 Task: Add a field from the Popular template Effort Level a blank project AgileBolt
Action: Mouse moved to (1266, 119)
Screenshot: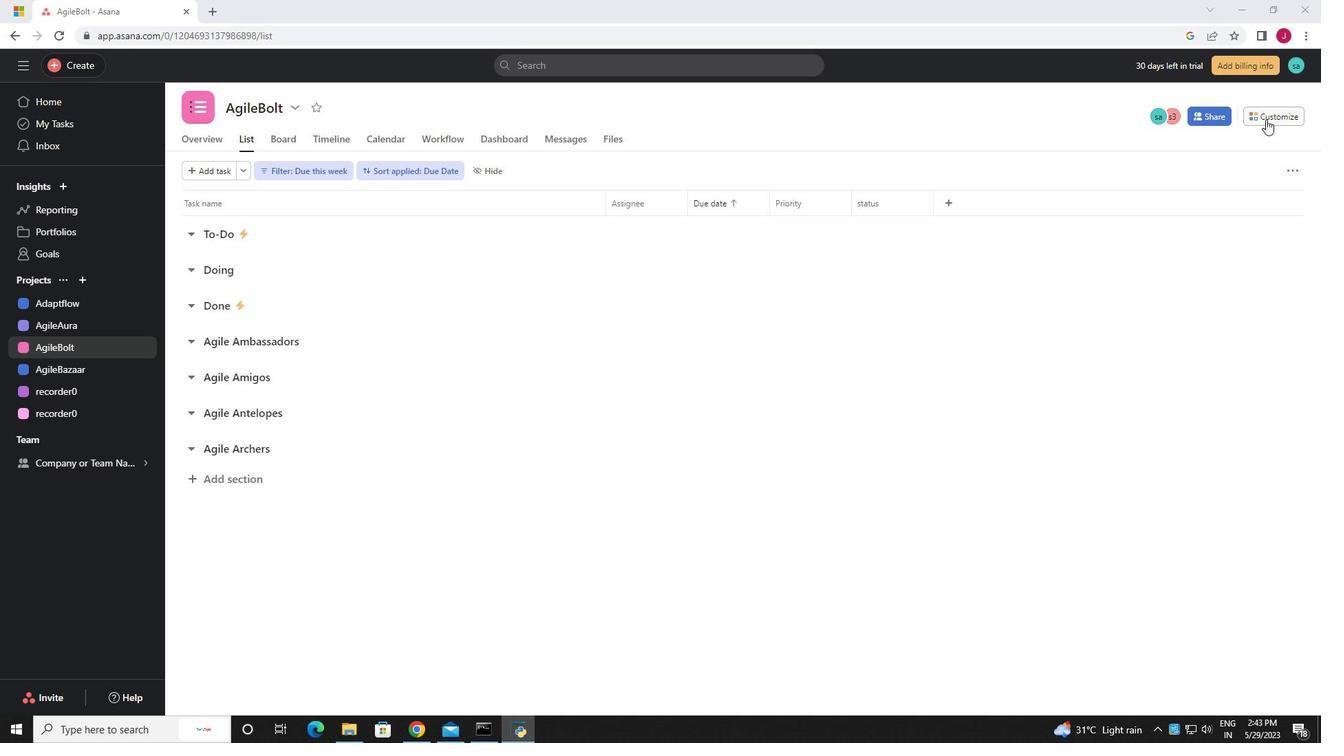 
Action: Mouse pressed left at (1266, 119)
Screenshot: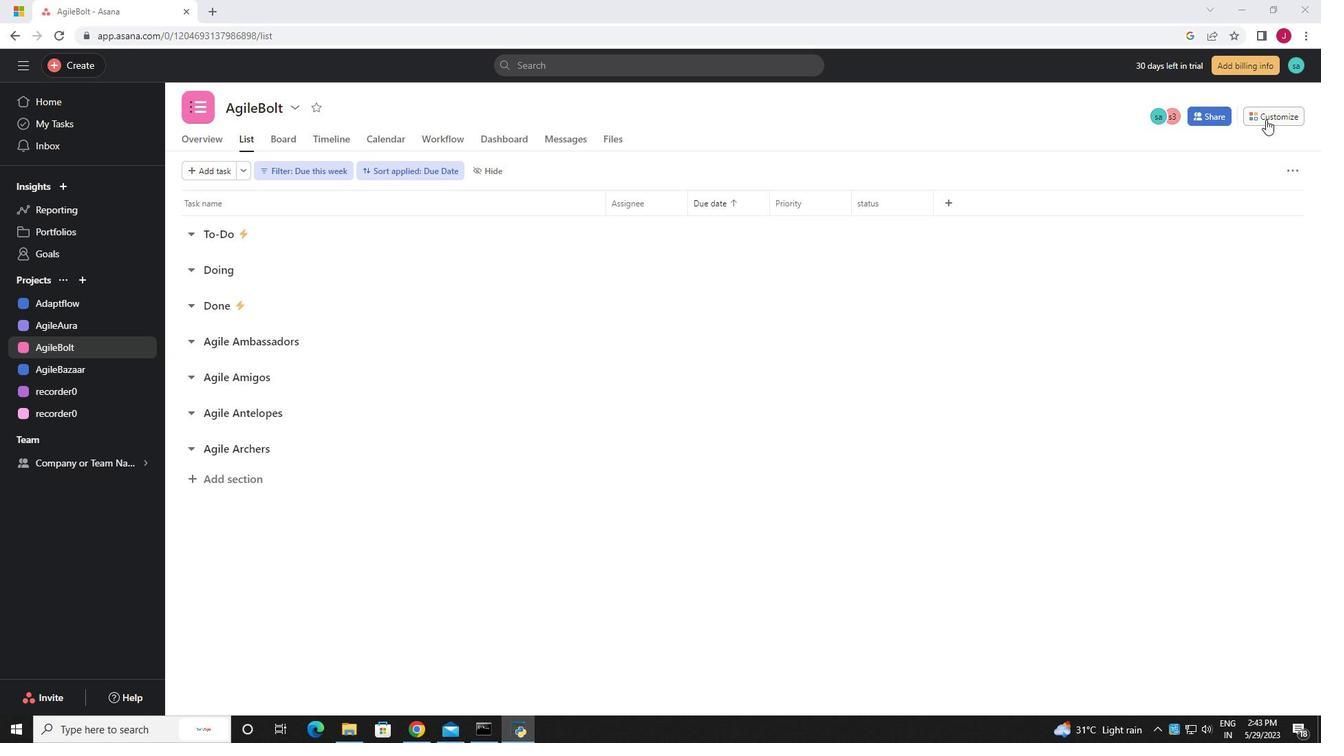 
Action: Mouse moved to (1144, 276)
Screenshot: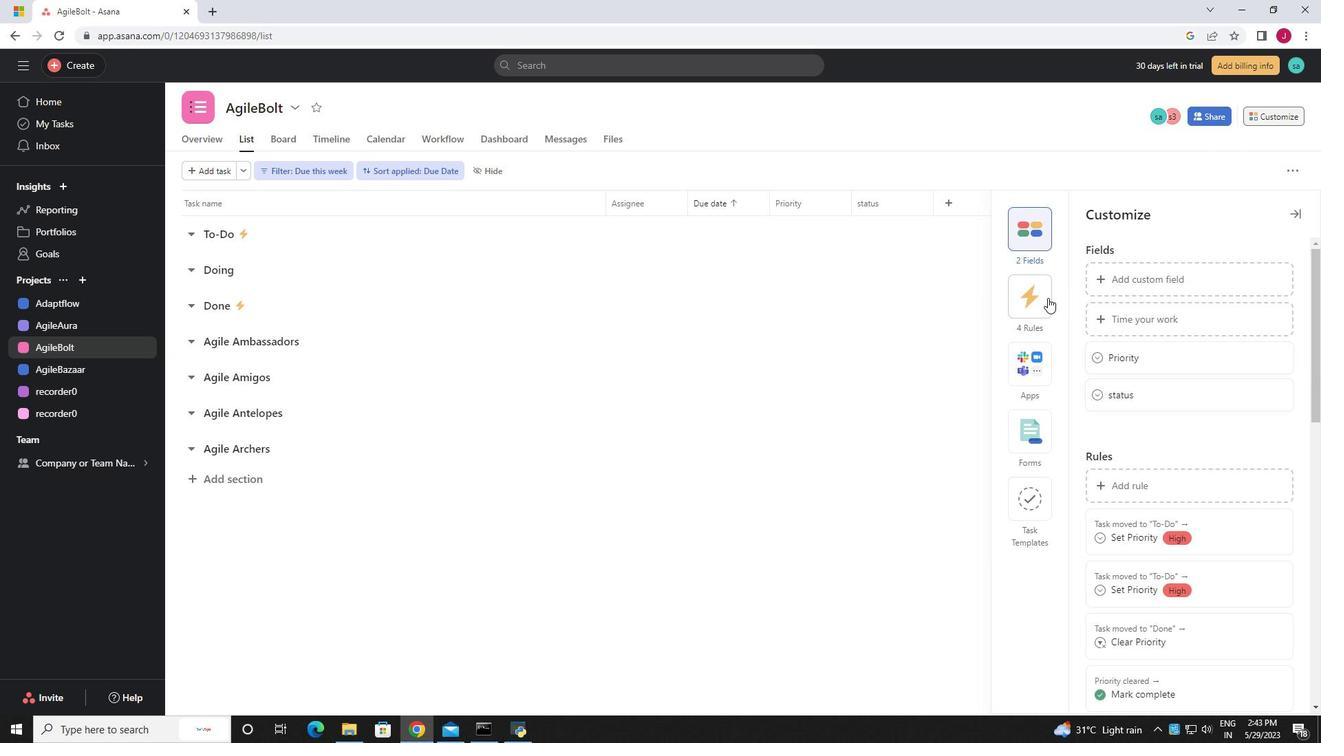 
Action: Mouse pressed left at (1144, 276)
Screenshot: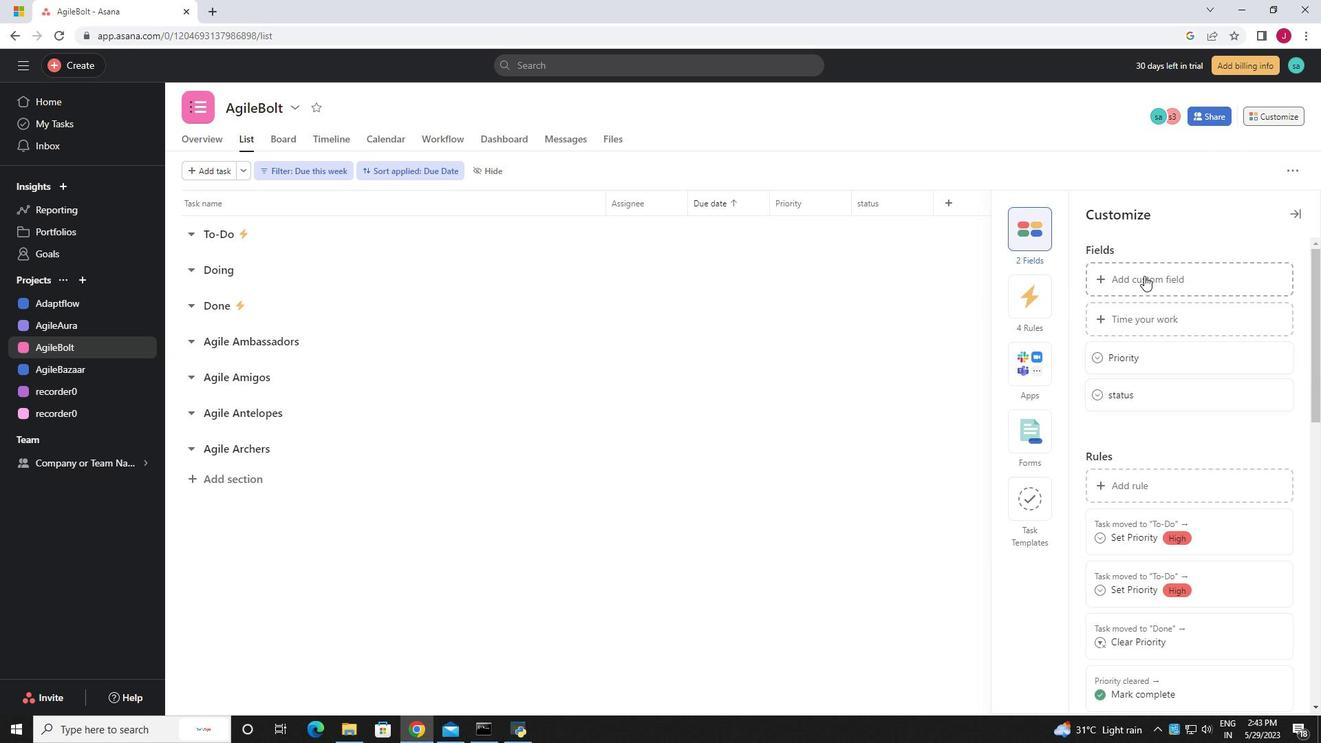 
Action: Mouse moved to (562, 212)
Screenshot: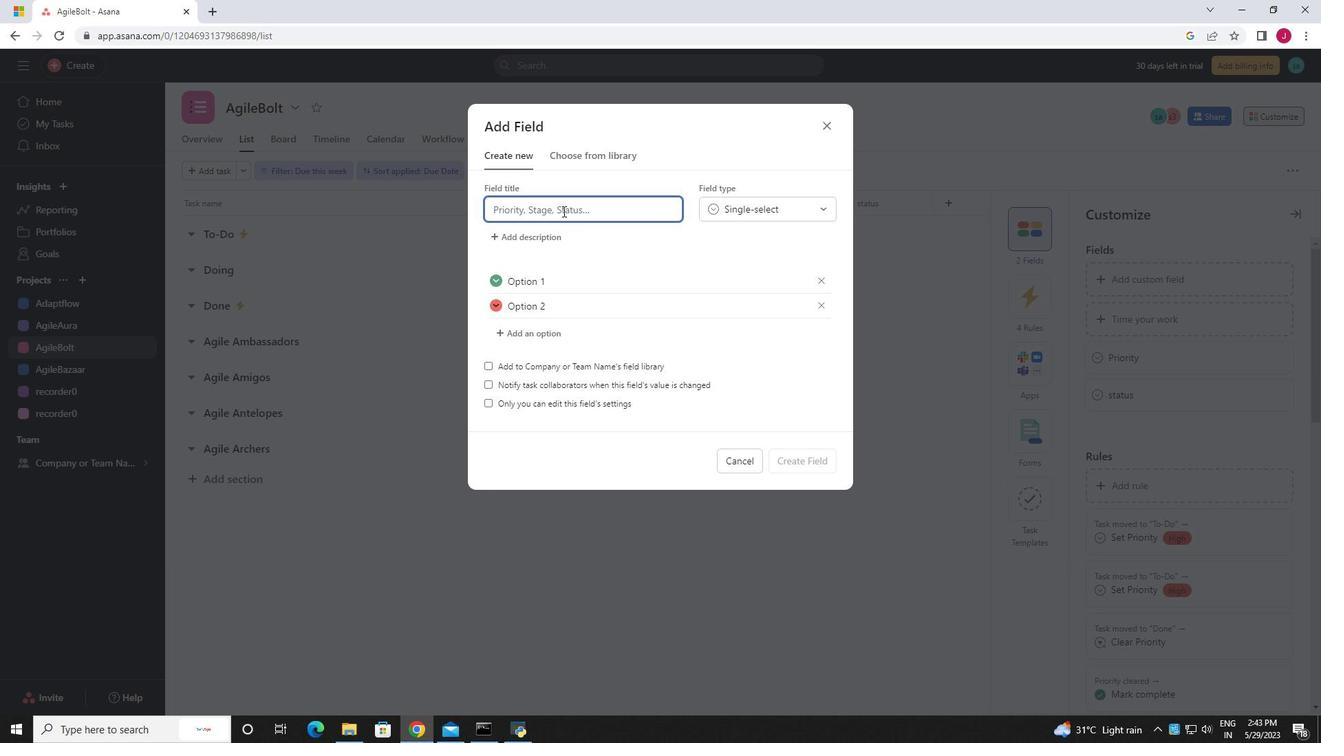 
Action: Key pressed popular<Key.space>template<Key.space>effort
Screenshot: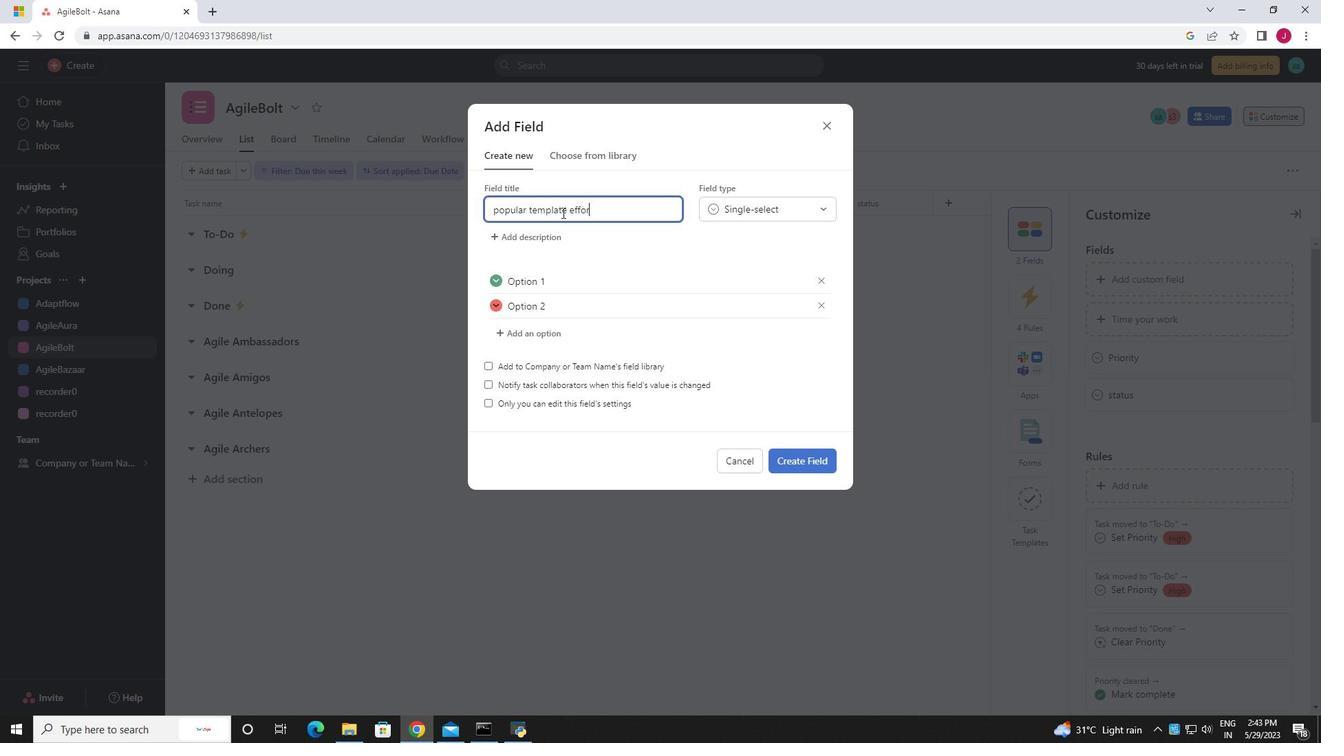 
Action: Mouse moved to (816, 451)
Screenshot: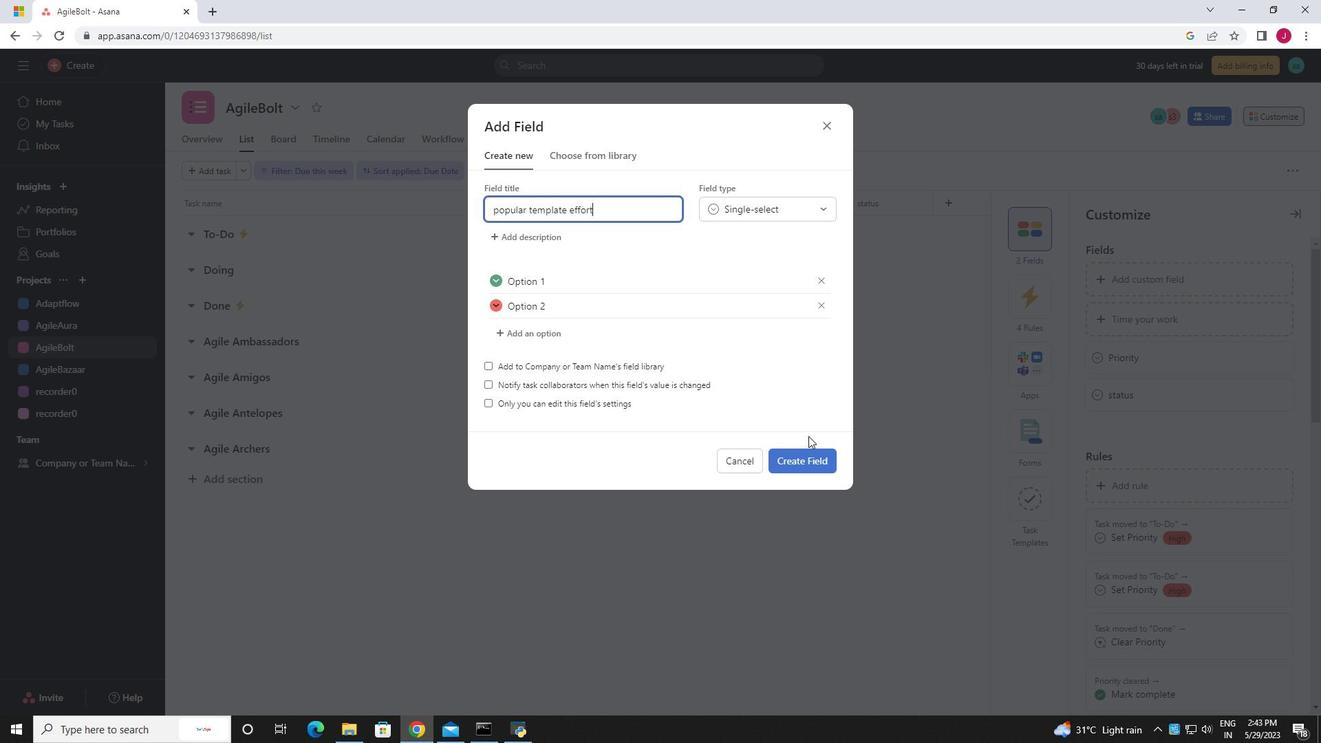 
Action: Mouse pressed left at (816, 451)
Screenshot: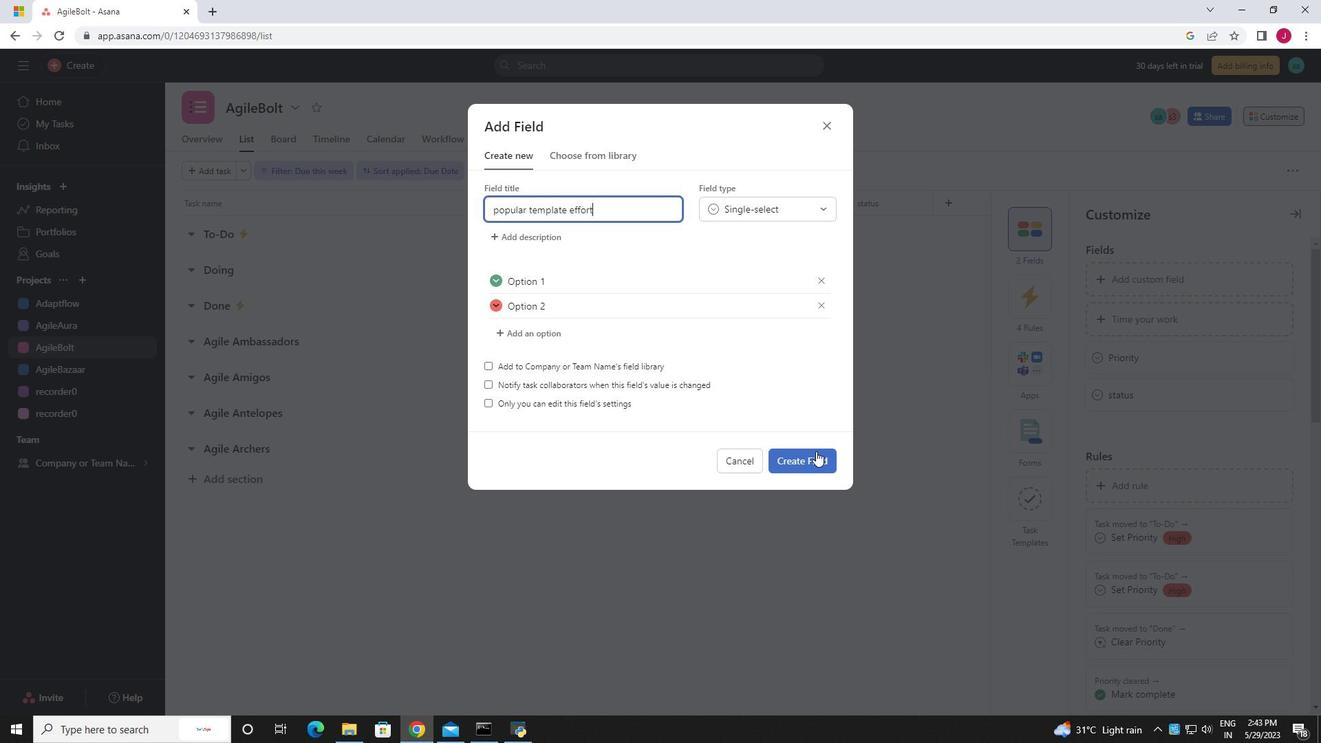 
Action: Mouse moved to (791, 471)
Screenshot: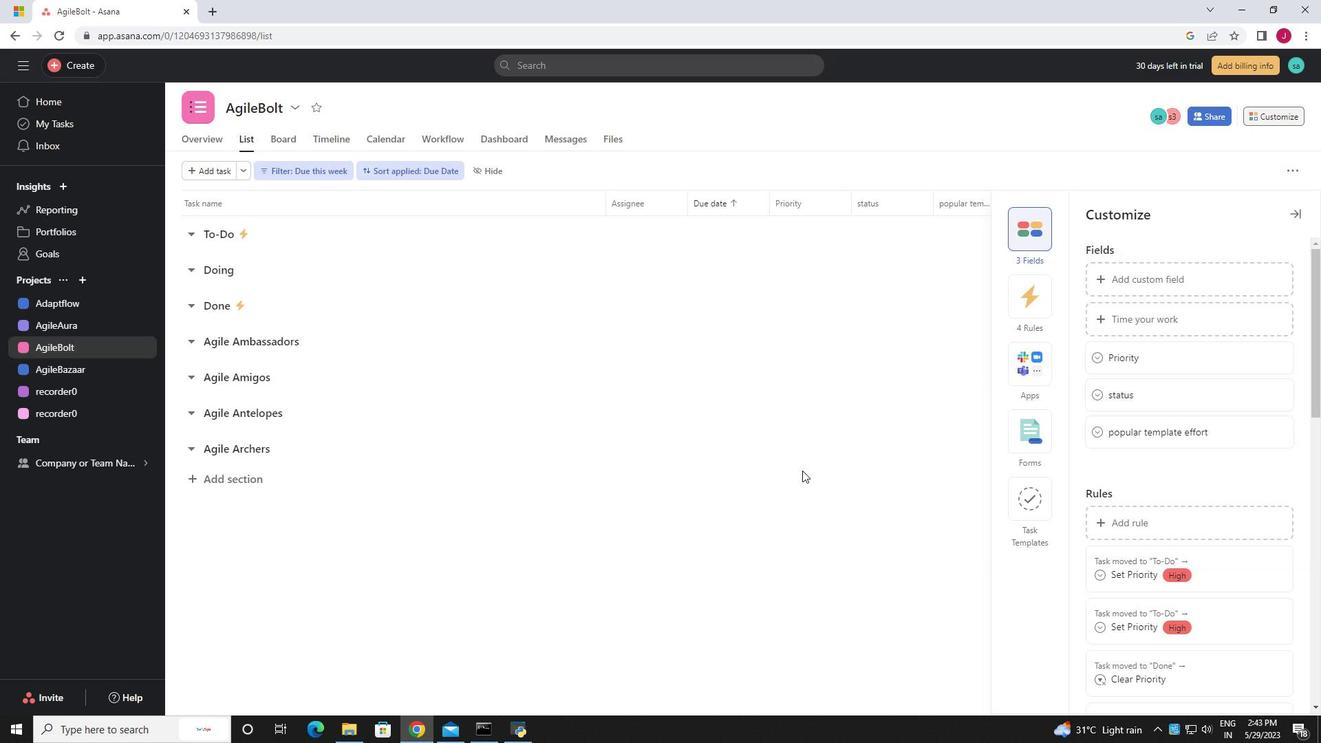 
